 Task: Select never in the startup prompt.
Action: Mouse moved to (4, 547)
Screenshot: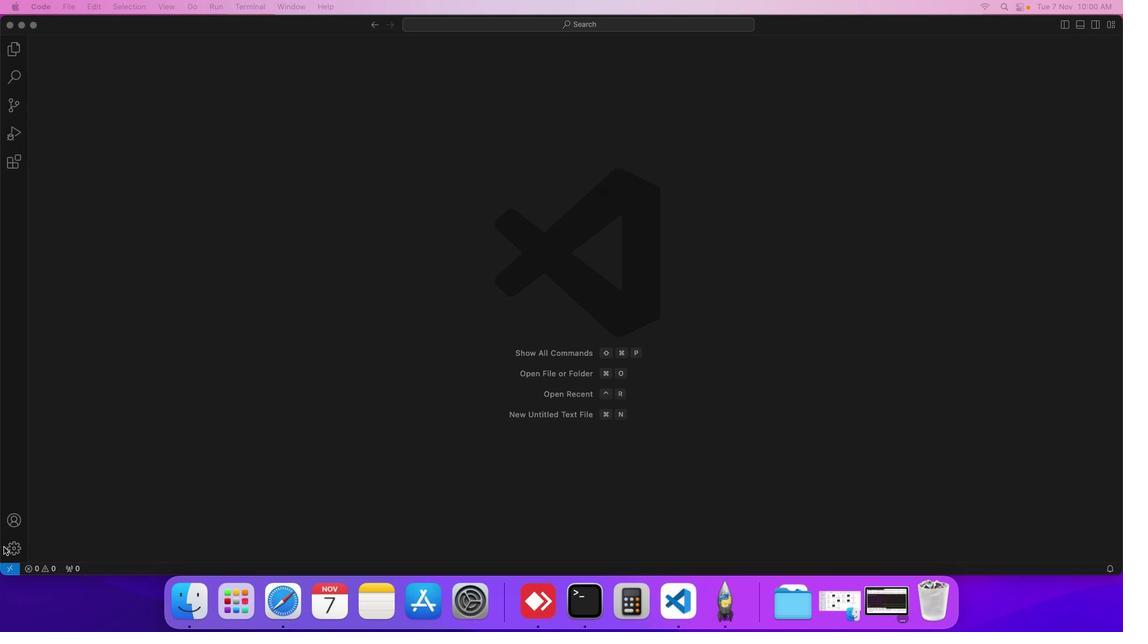 
Action: Mouse pressed left at (4, 547)
Screenshot: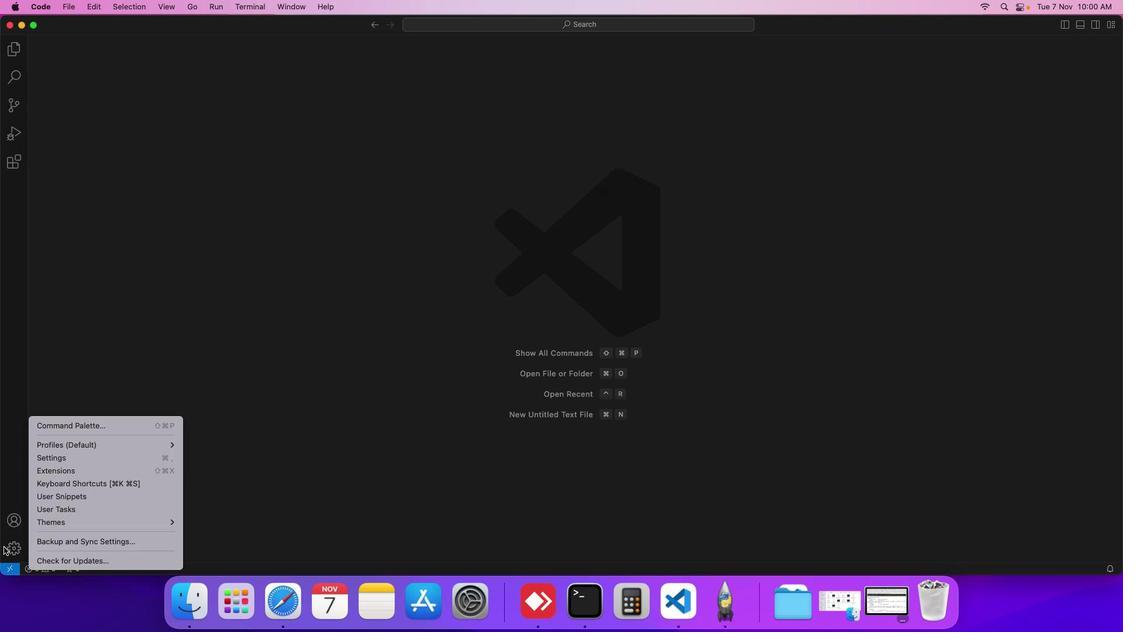 
Action: Mouse moved to (58, 457)
Screenshot: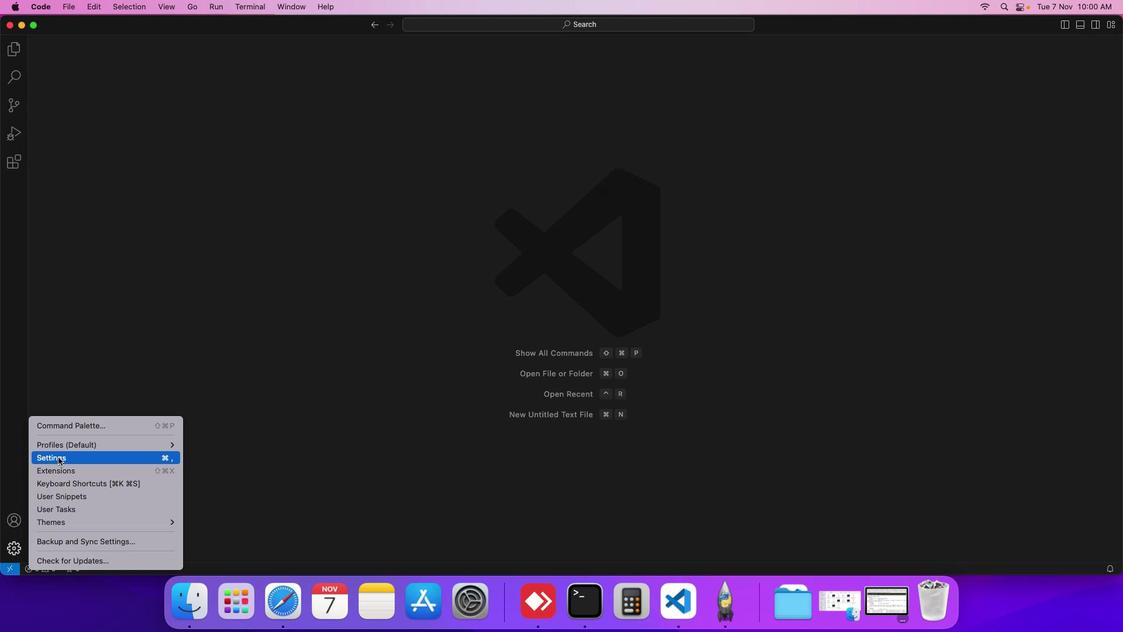 
Action: Mouse pressed left at (58, 457)
Screenshot: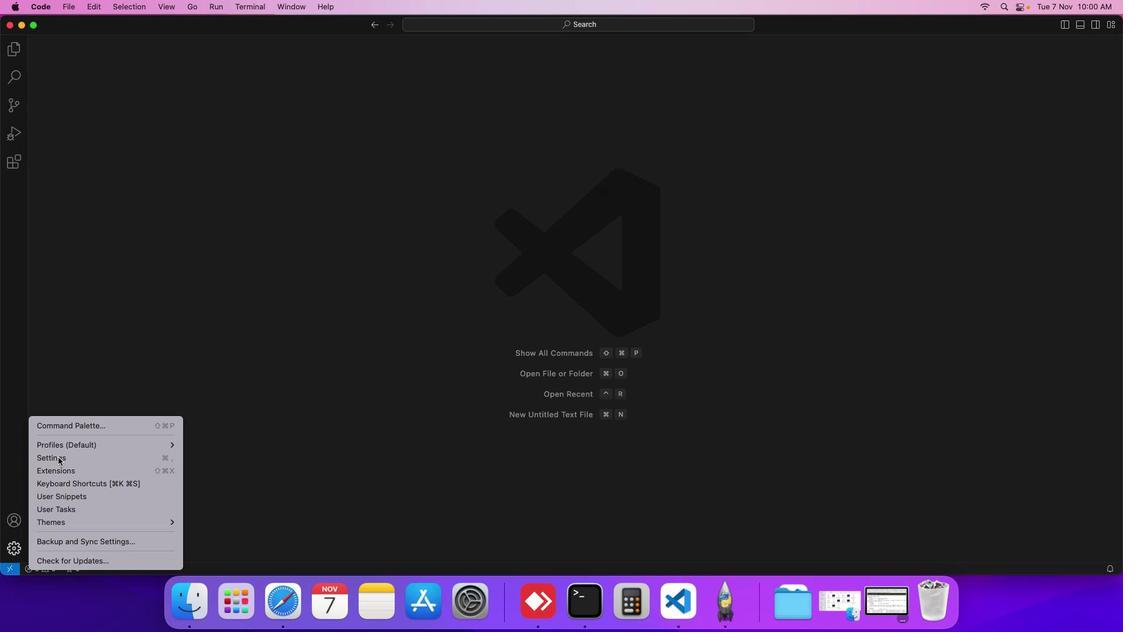 
Action: Mouse moved to (275, 194)
Screenshot: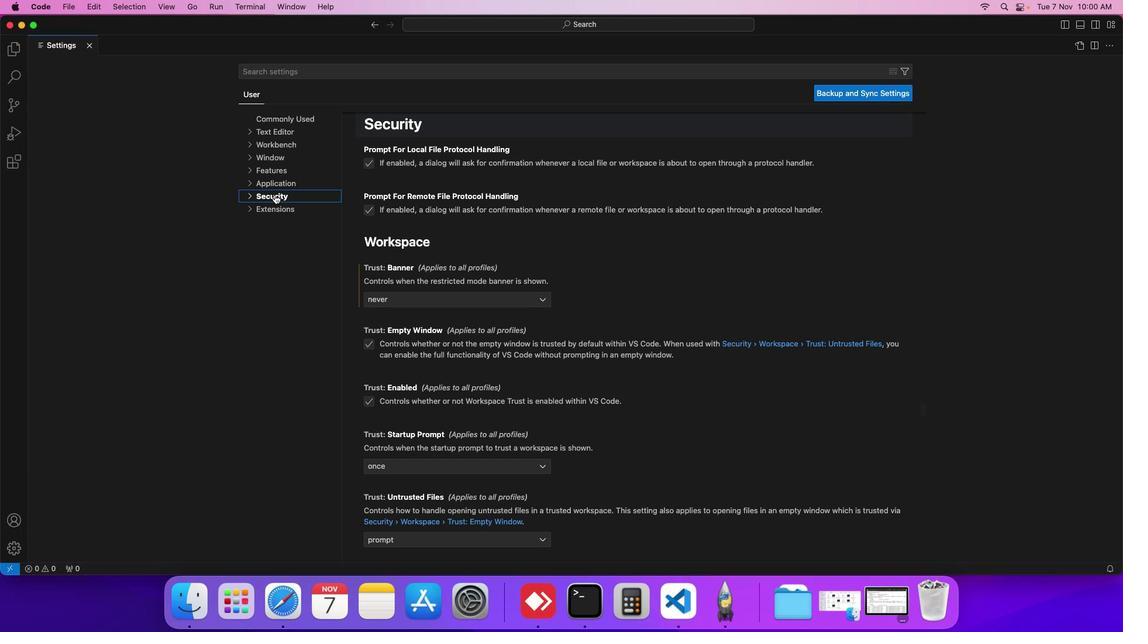 
Action: Mouse pressed left at (275, 194)
Screenshot: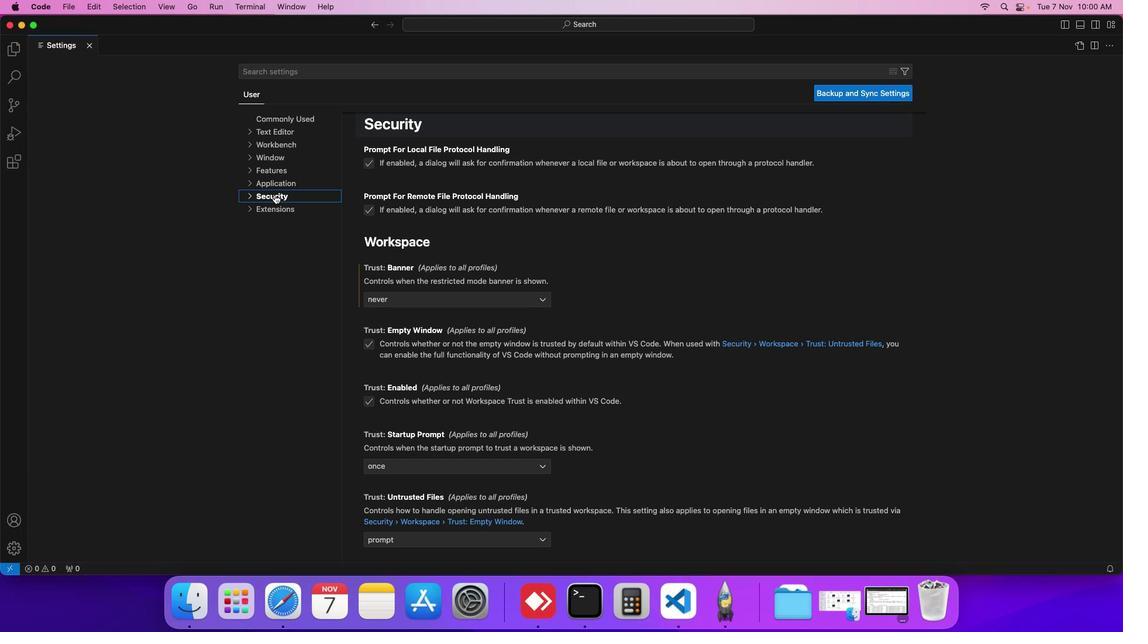 
Action: Mouse moved to (279, 207)
Screenshot: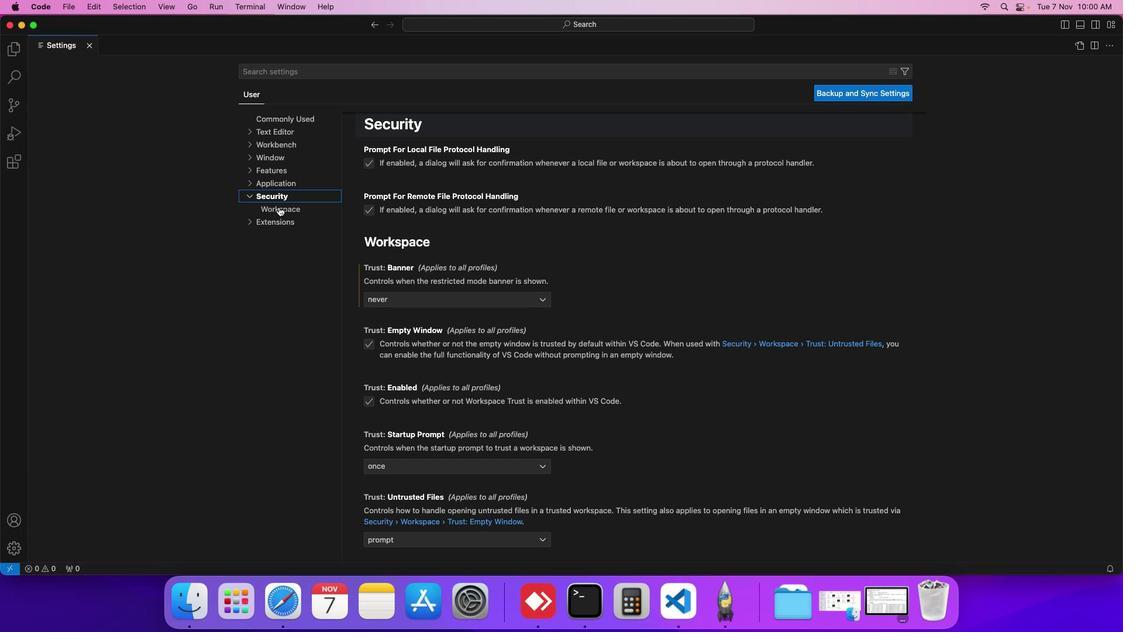 
Action: Mouse pressed left at (279, 207)
Screenshot: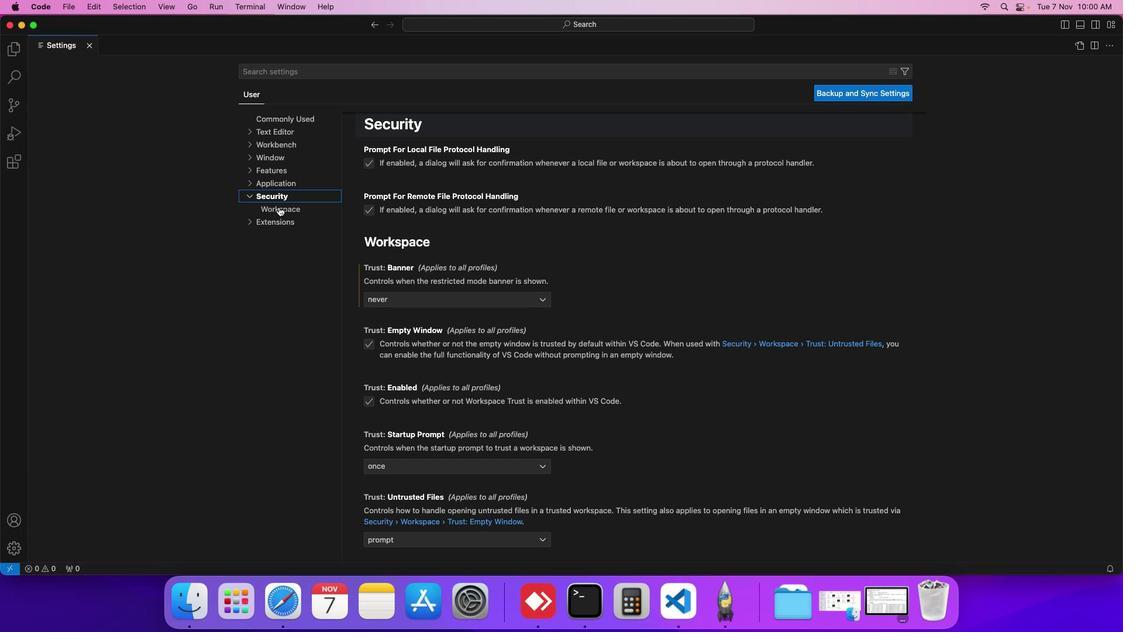 
Action: Mouse moved to (416, 347)
Screenshot: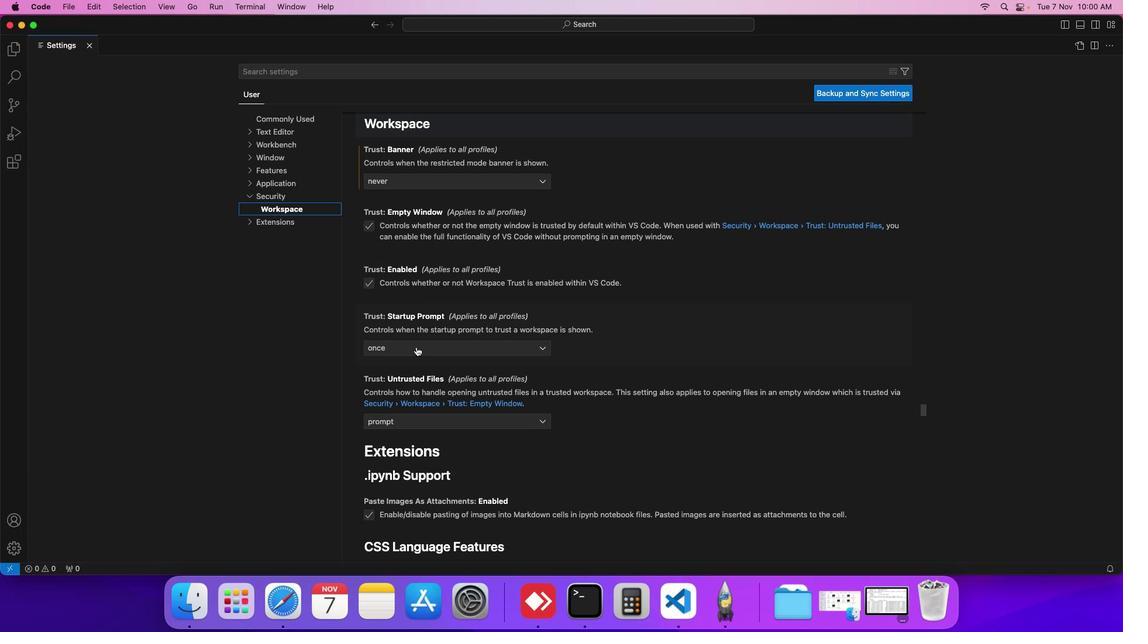 
Action: Mouse pressed left at (416, 347)
Screenshot: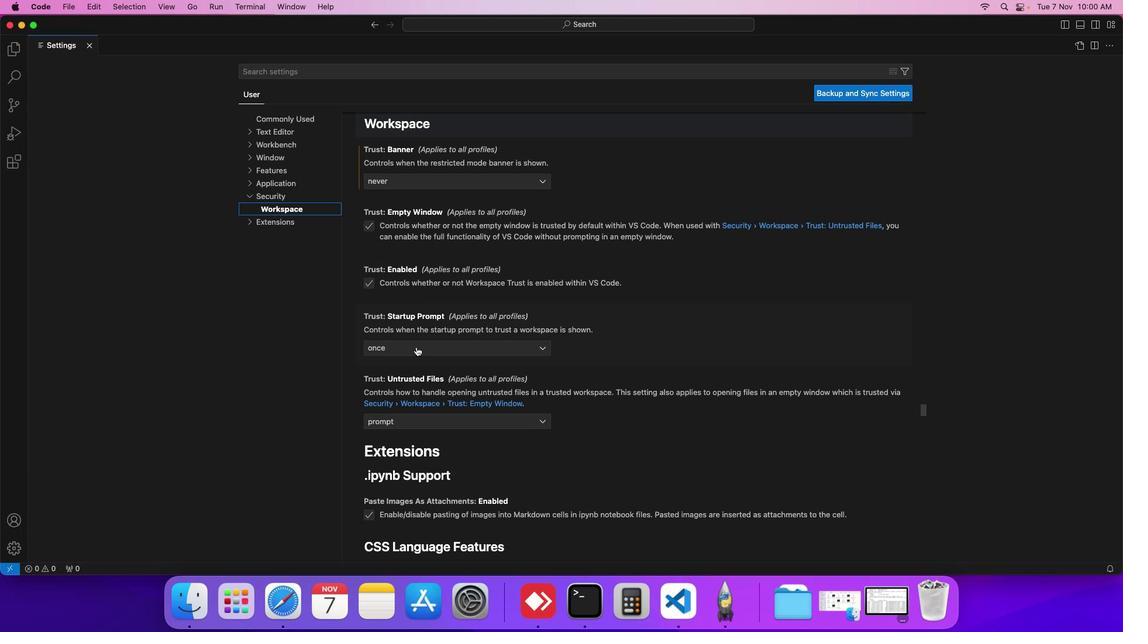 
Action: Mouse moved to (406, 389)
Screenshot: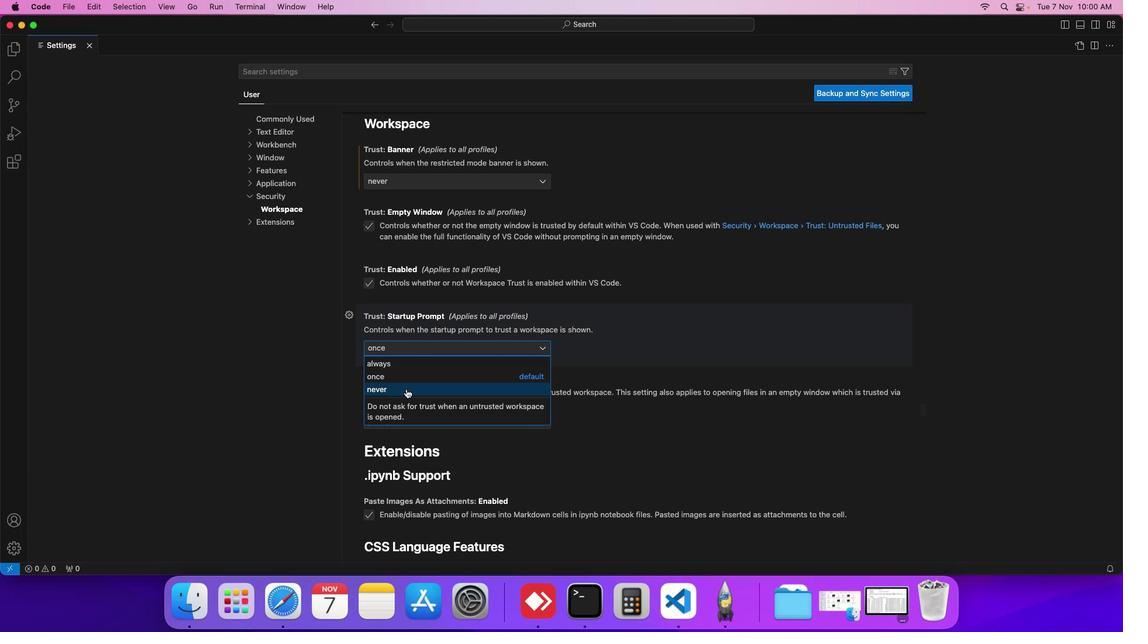 
Action: Mouse pressed left at (406, 389)
Screenshot: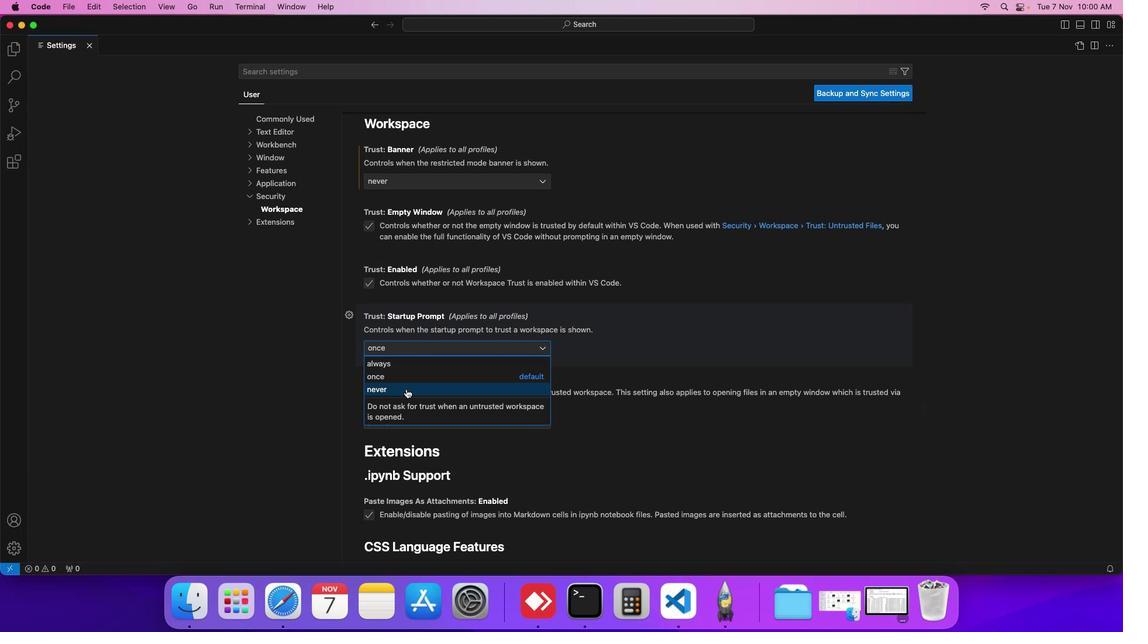 
Action: Mouse moved to (503, 358)
Screenshot: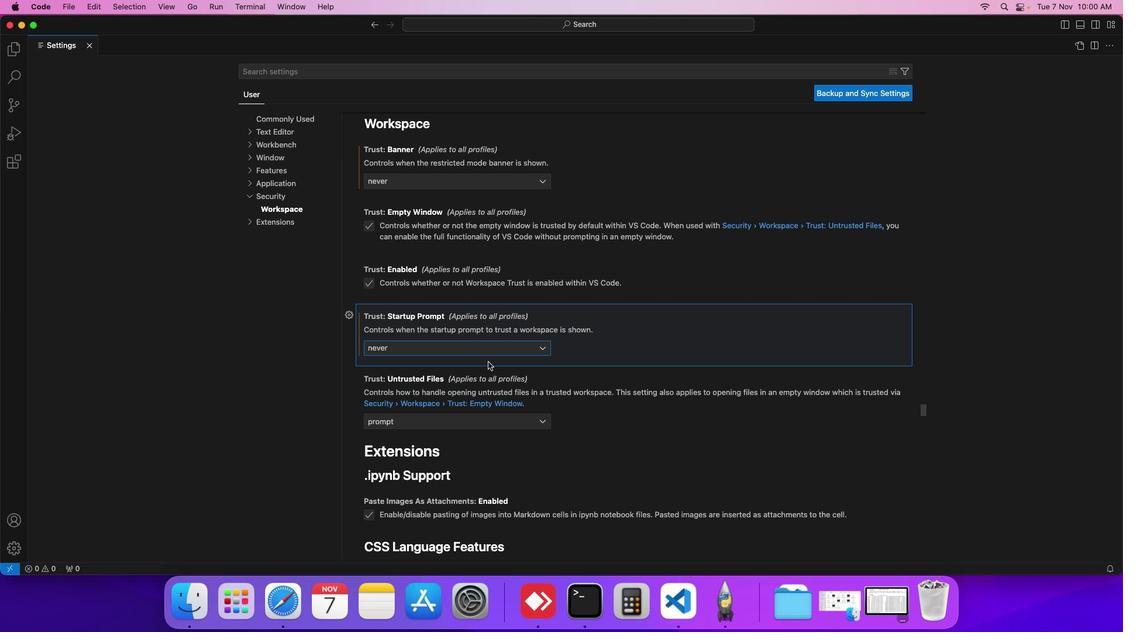 
